 Task: Paste the values only.
Action: Mouse moved to (169, 401)
Screenshot: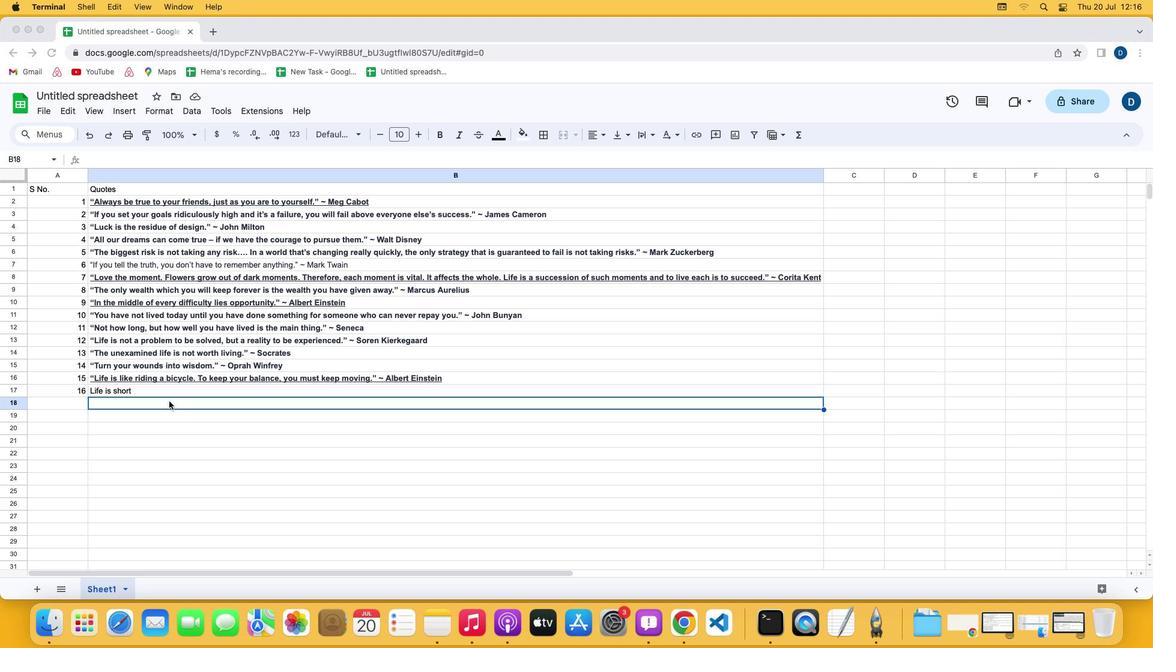 
Action: Mouse pressed left at (169, 401)
Screenshot: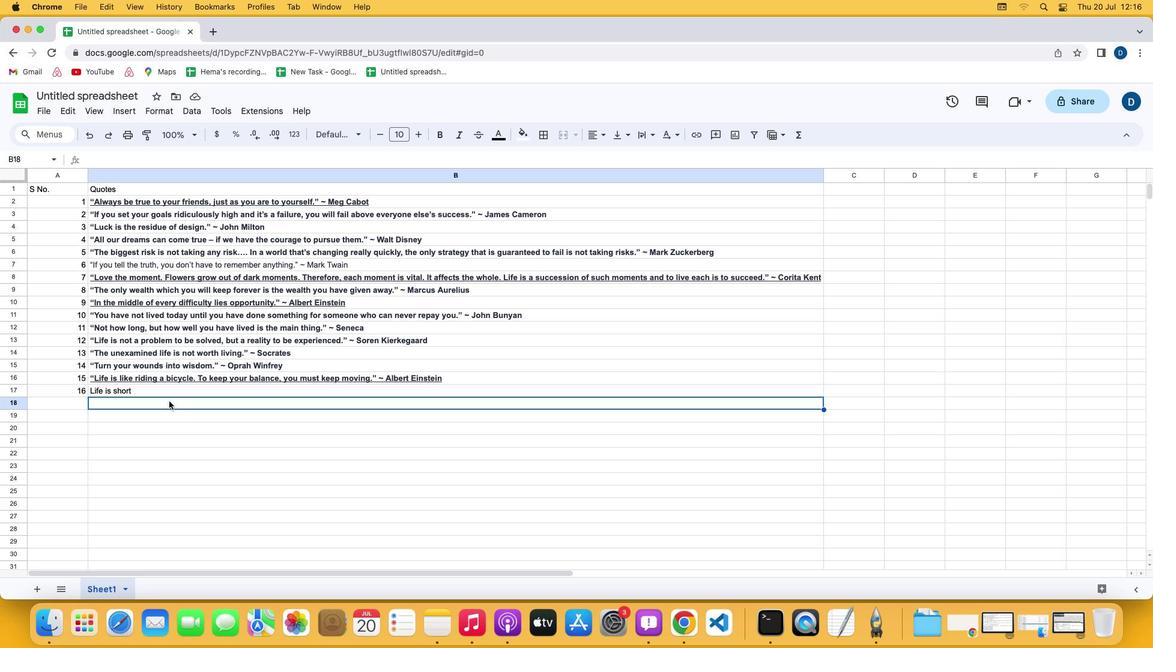 
Action: Mouse pressed left at (169, 401)
Screenshot: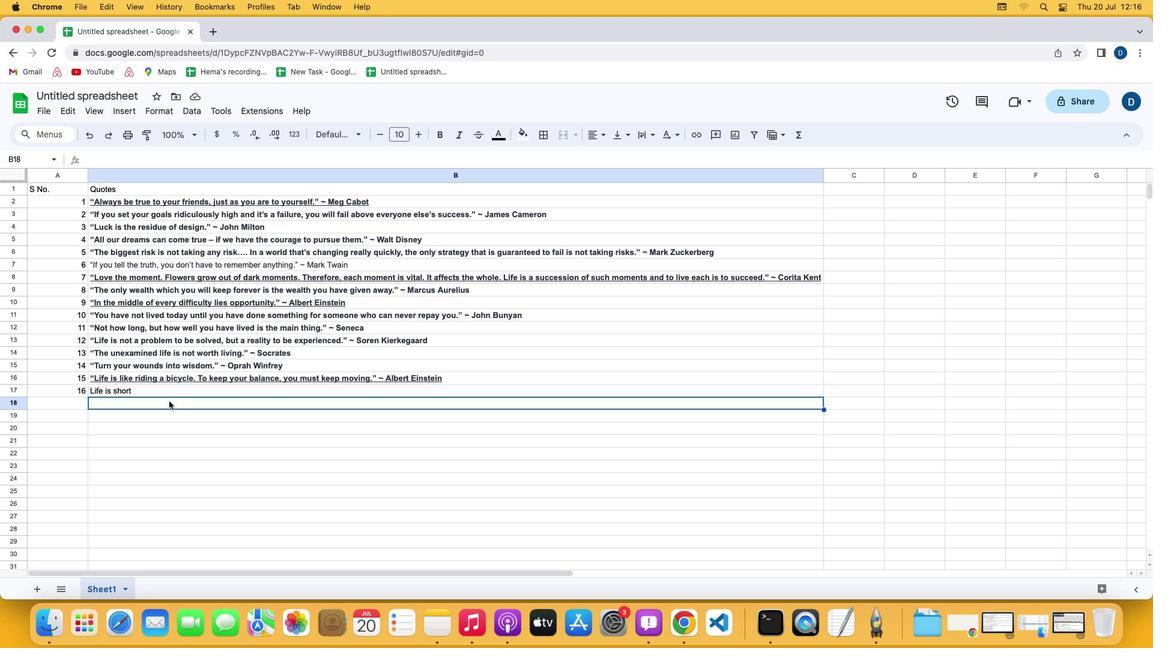 
Action: Mouse moved to (71, 109)
Screenshot: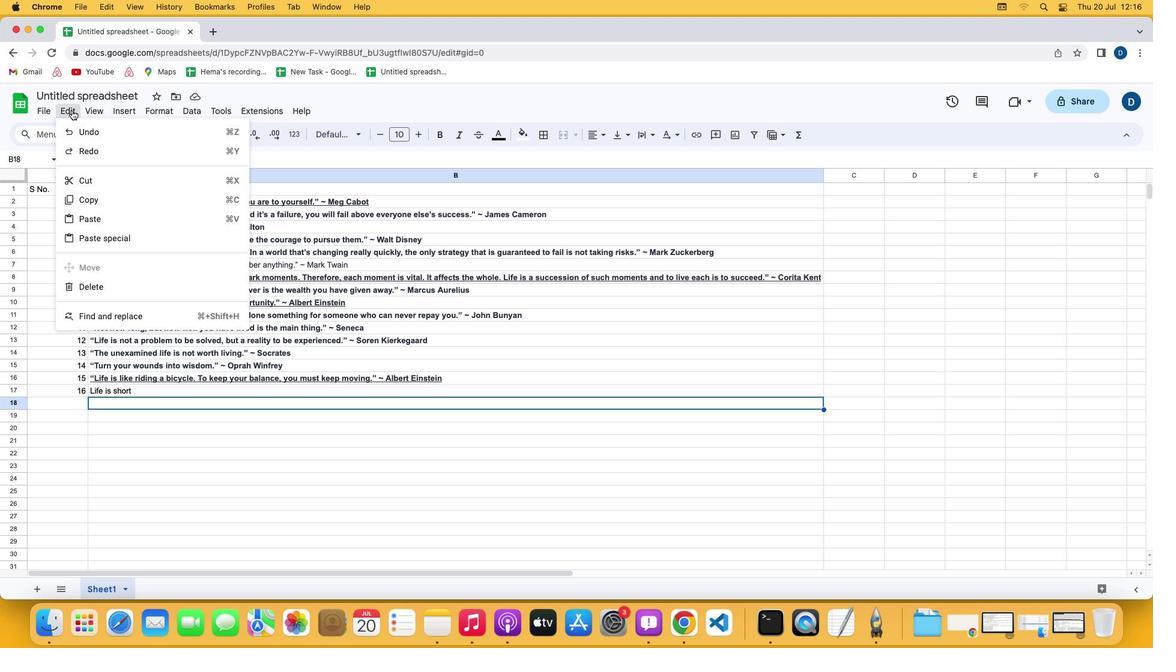 
Action: Mouse pressed left at (71, 109)
Screenshot: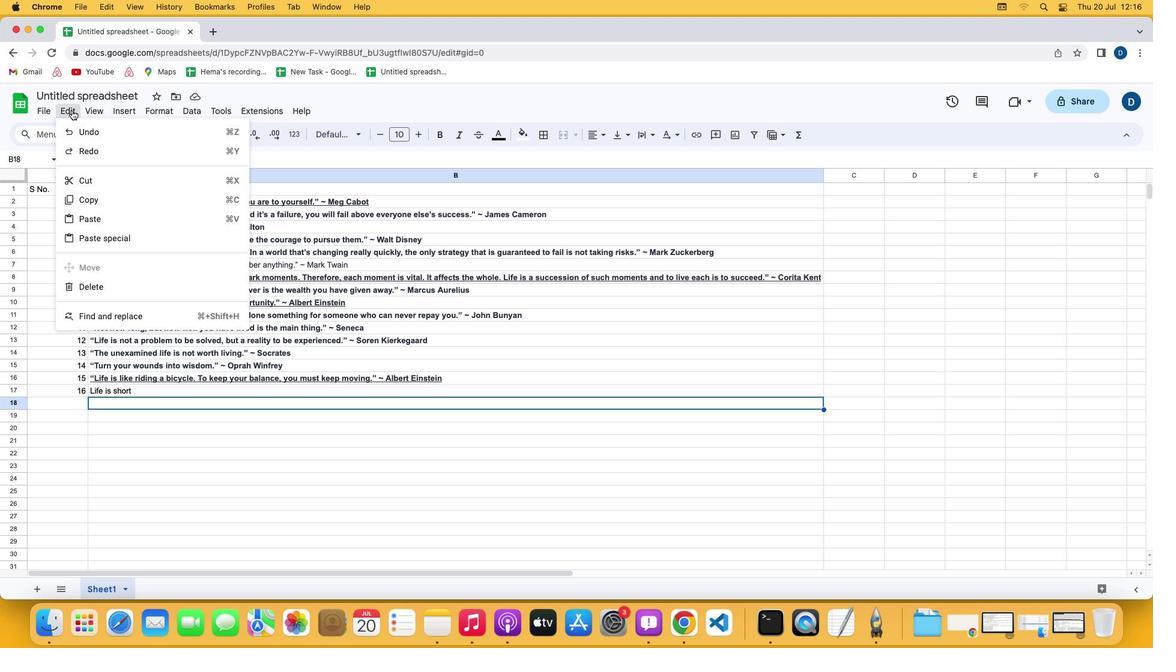 
Action: Mouse moved to (284, 237)
Screenshot: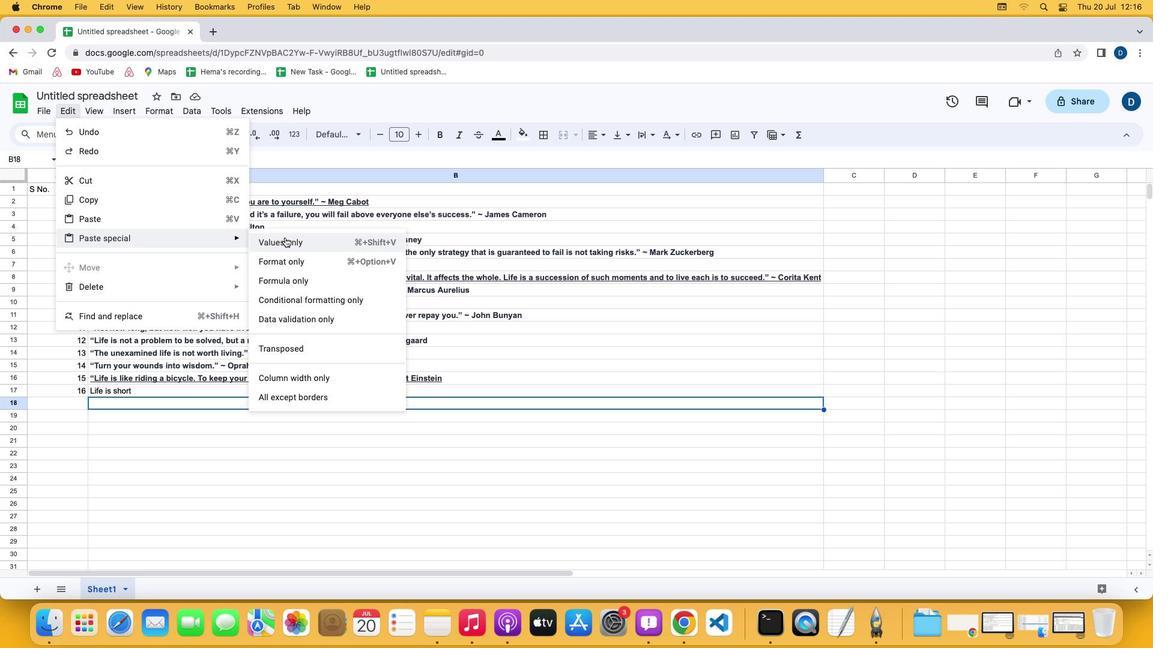 
Action: Mouse pressed left at (284, 237)
Screenshot: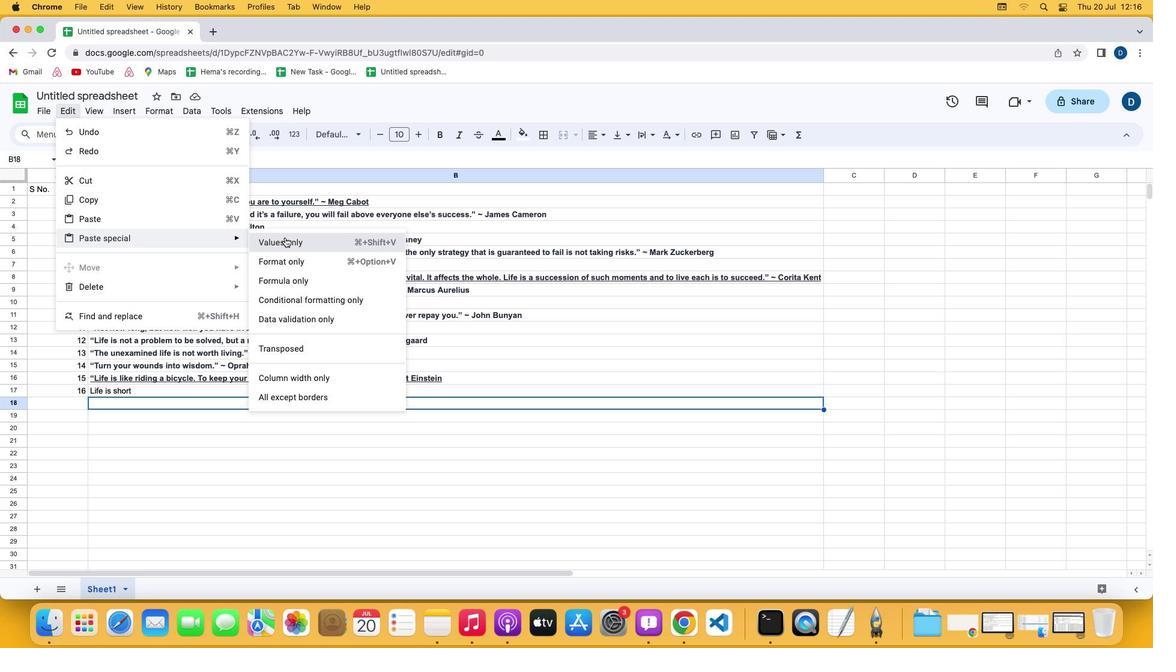 
Action: Mouse moved to (337, 496)
Screenshot: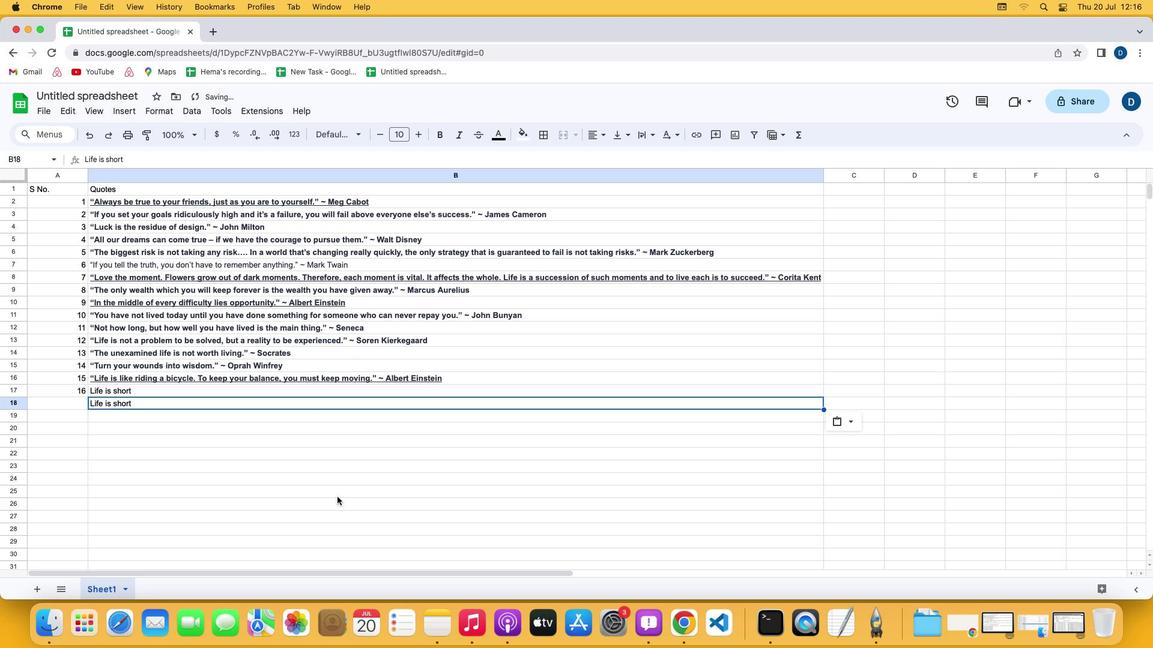 
